 Task: Select blog as the website type.
Action: Mouse moved to (764, 76)
Screenshot: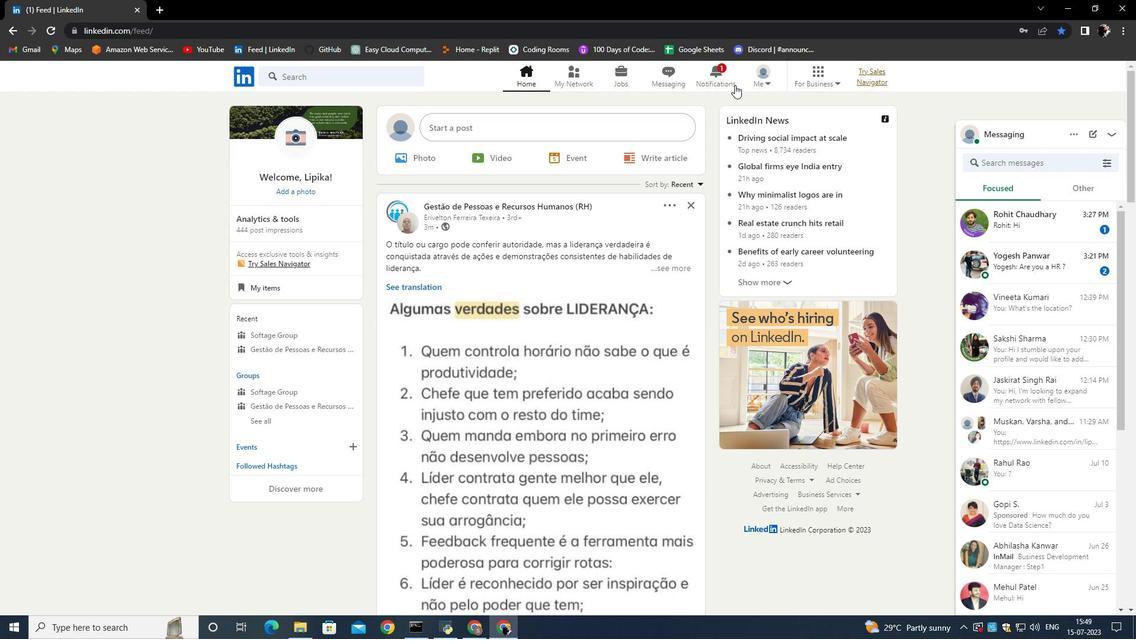 
Action: Mouse pressed left at (764, 76)
Screenshot: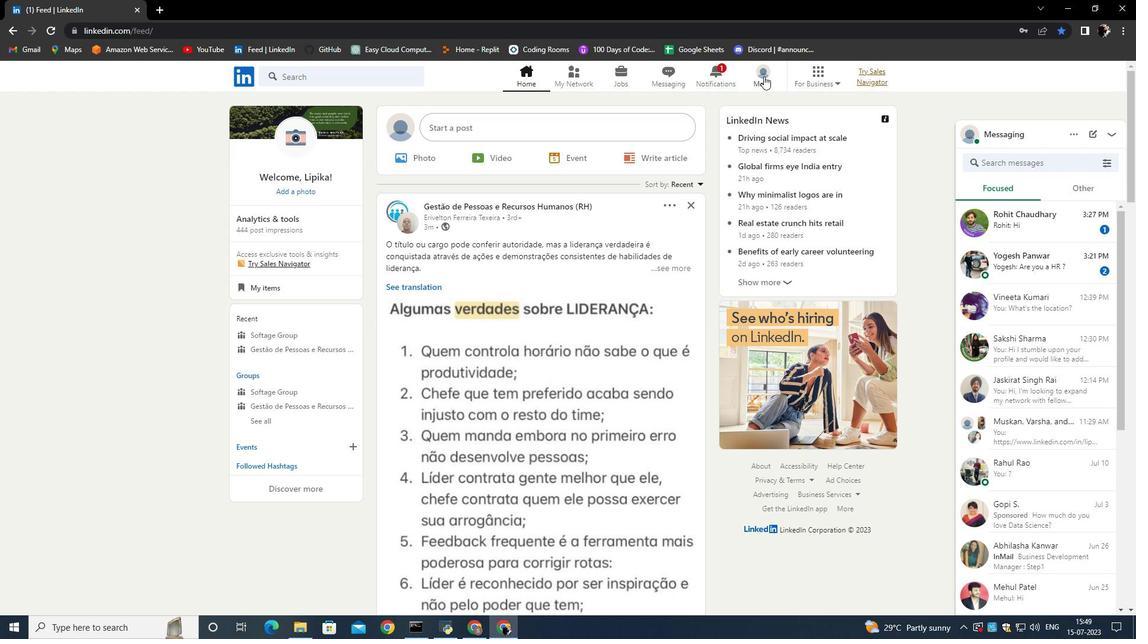 
Action: Mouse moved to (664, 128)
Screenshot: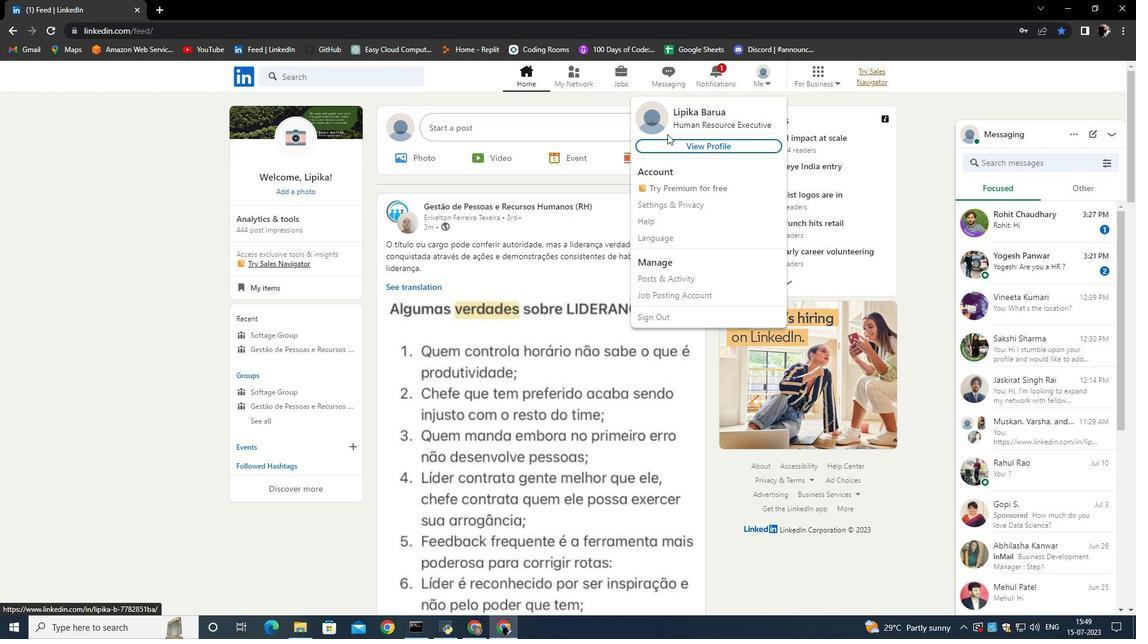 
Action: Mouse pressed left at (664, 128)
Screenshot: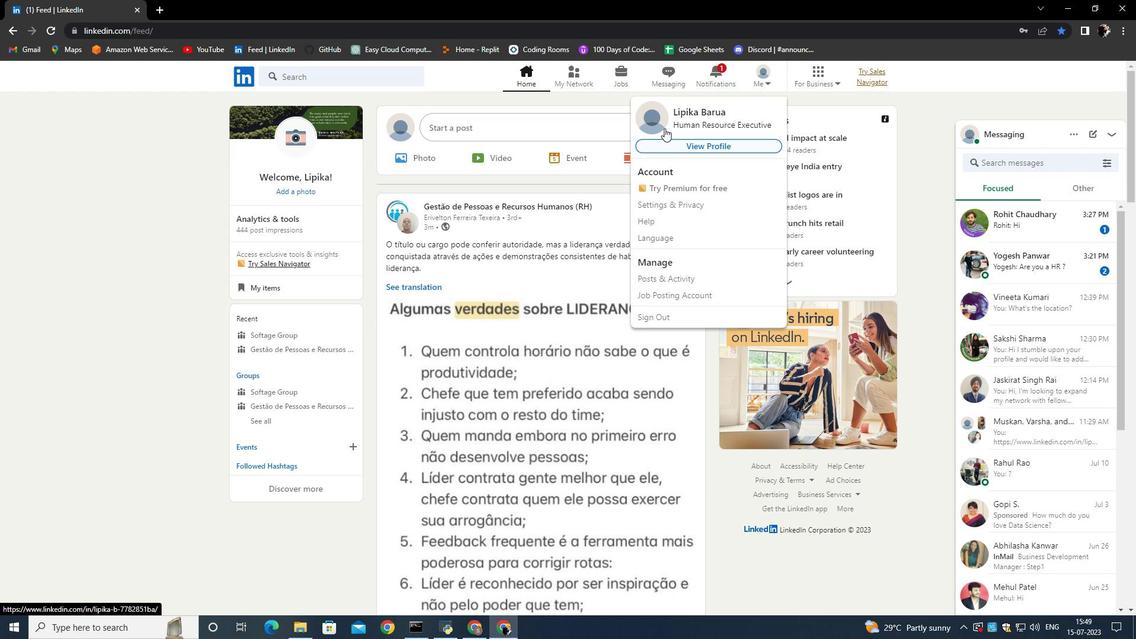 
Action: Mouse moved to (371, 383)
Screenshot: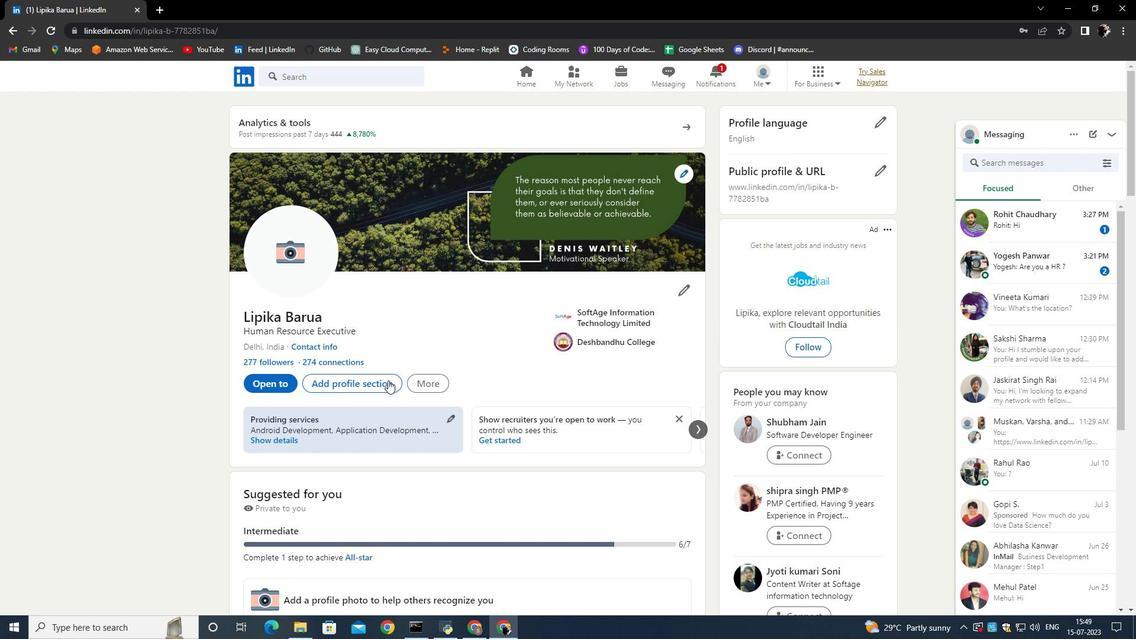 
Action: Mouse pressed left at (371, 383)
Screenshot: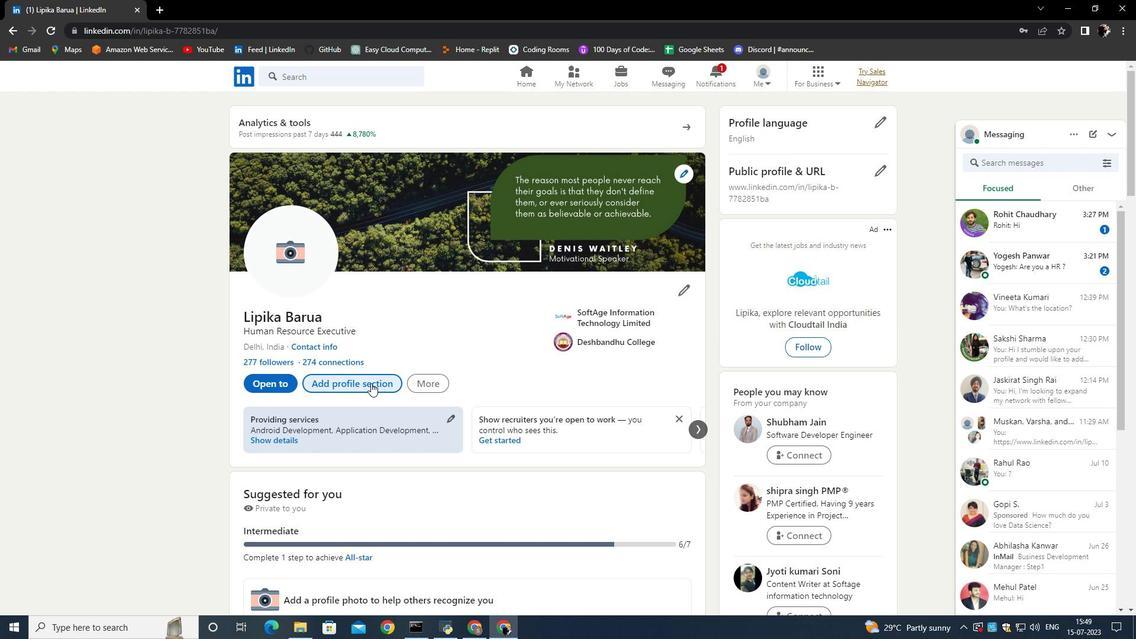 
Action: Mouse moved to (455, 352)
Screenshot: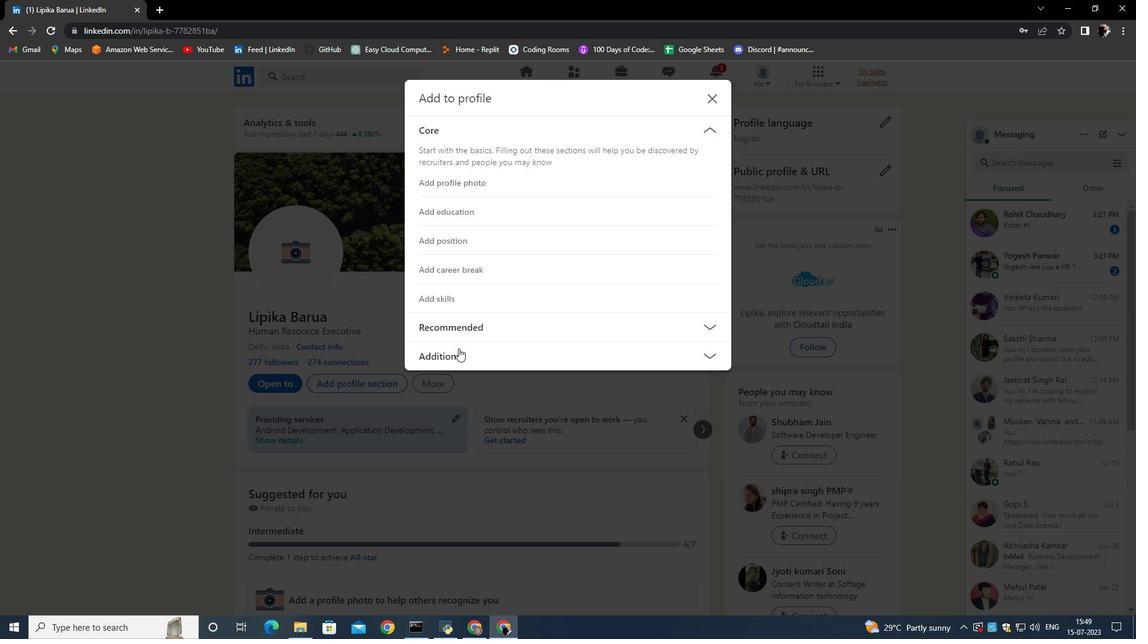 
Action: Mouse pressed left at (455, 352)
Screenshot: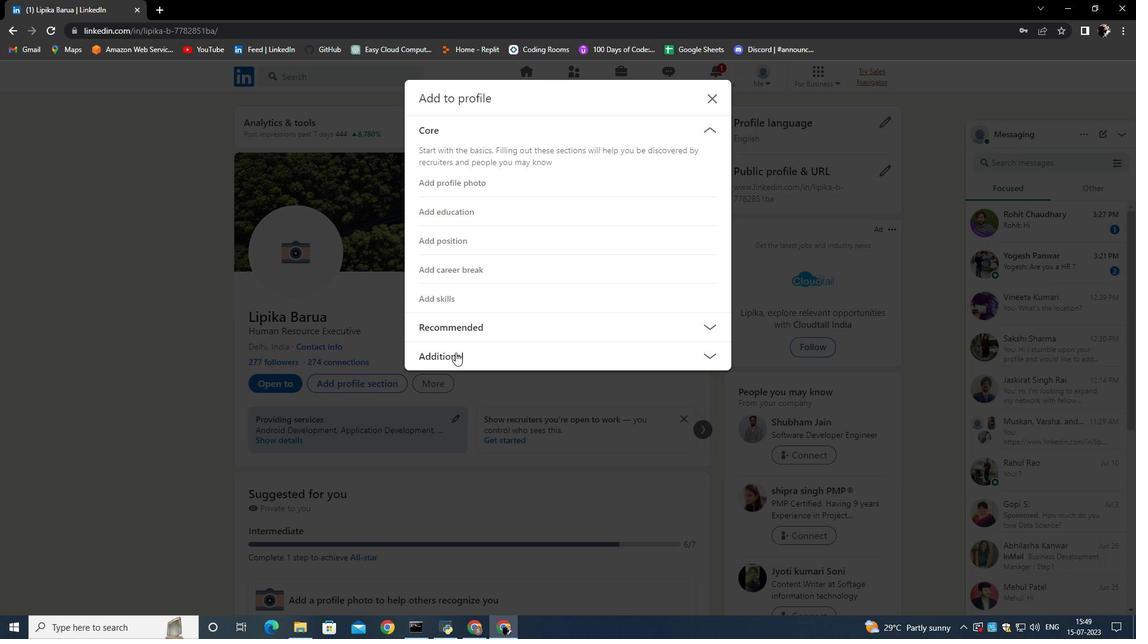 
Action: Mouse moved to (459, 474)
Screenshot: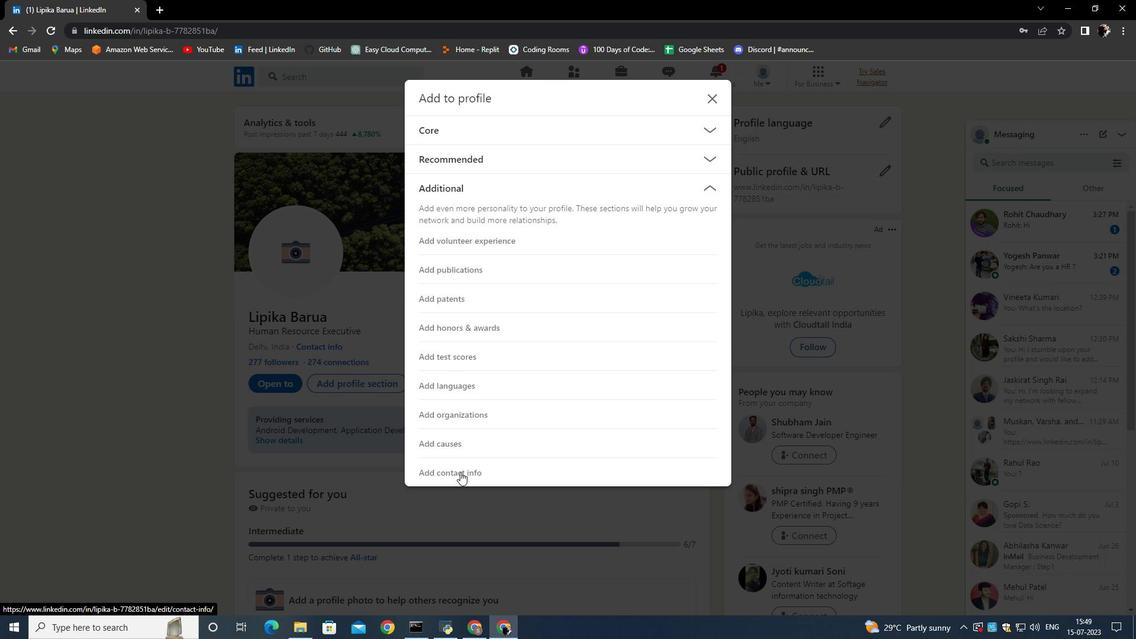 
Action: Mouse pressed left at (459, 474)
Screenshot: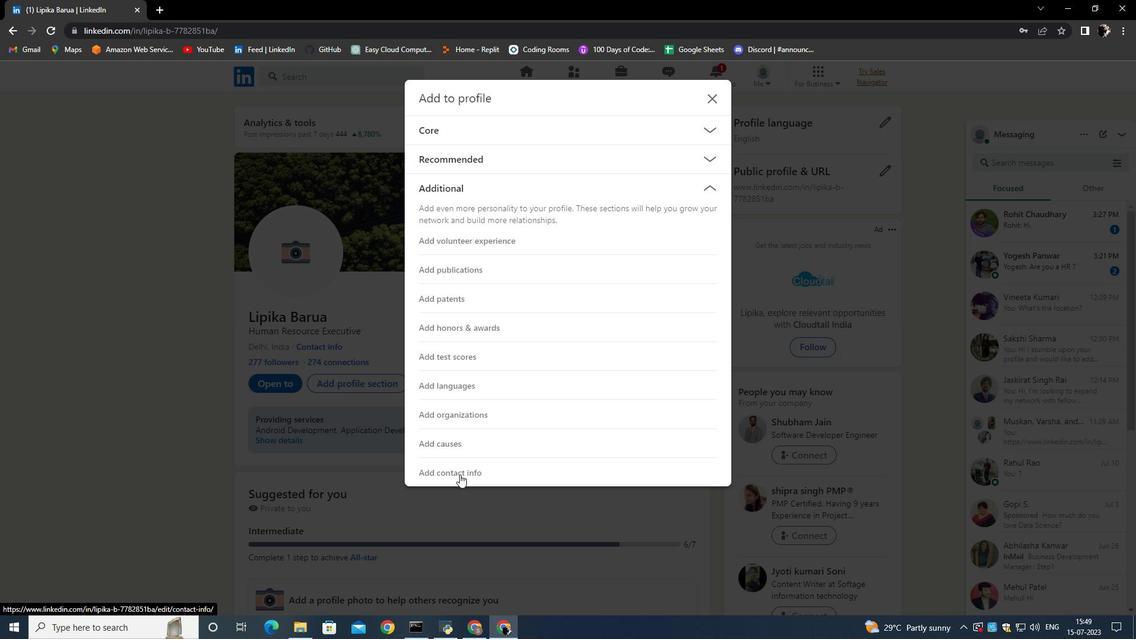 
Action: Mouse moved to (416, 402)
Screenshot: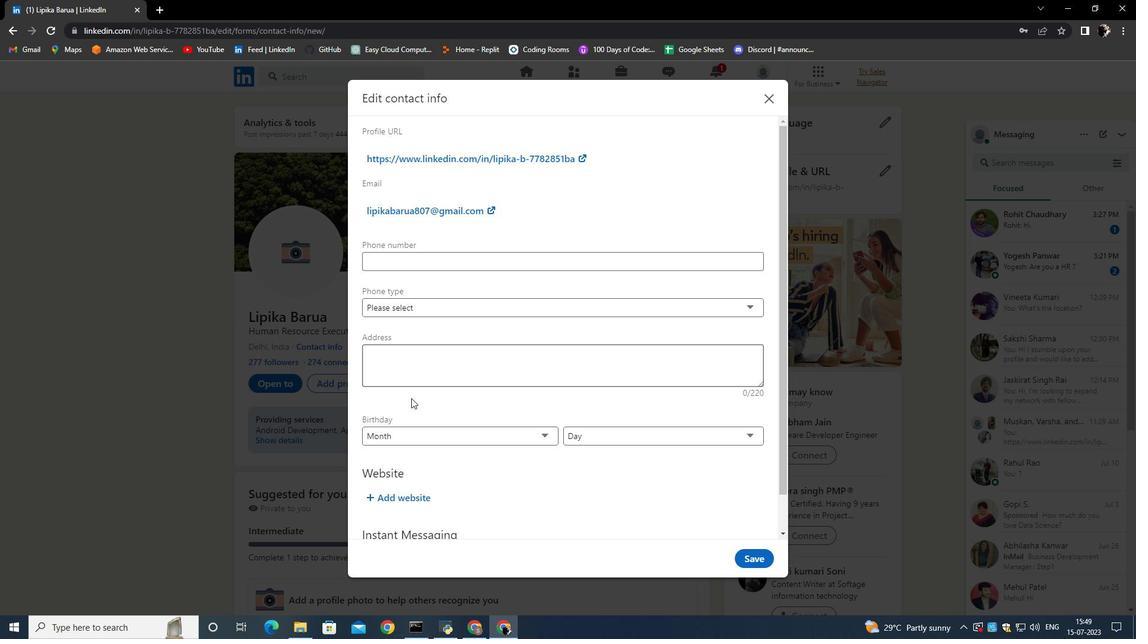 
Action: Mouse scrolled (416, 401) with delta (0, 0)
Screenshot: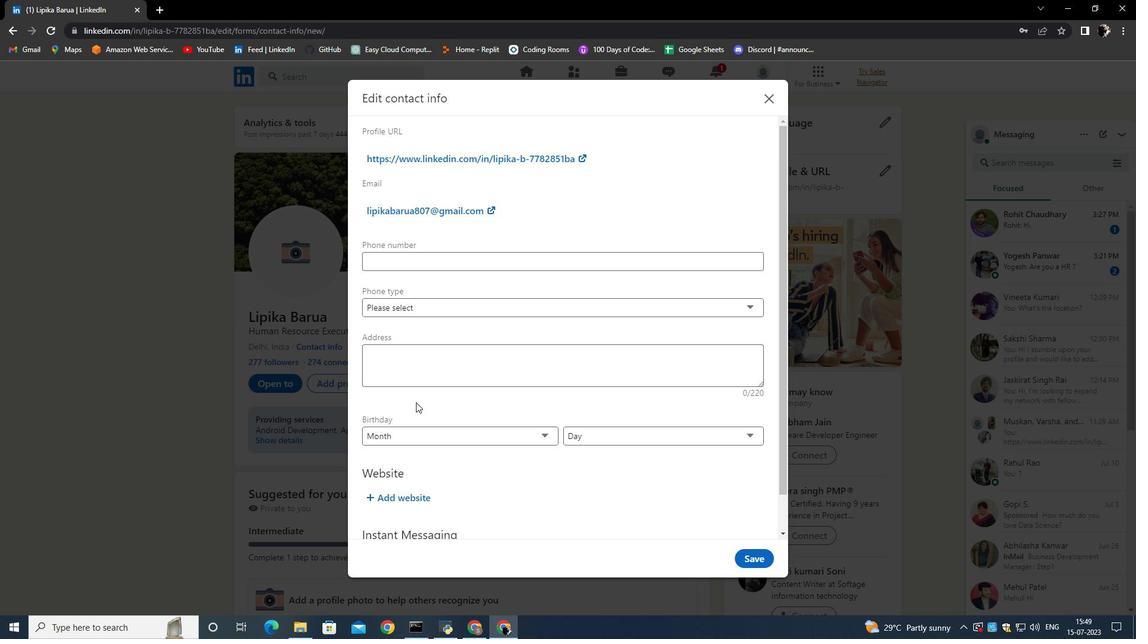 
Action: Mouse scrolled (416, 401) with delta (0, 0)
Screenshot: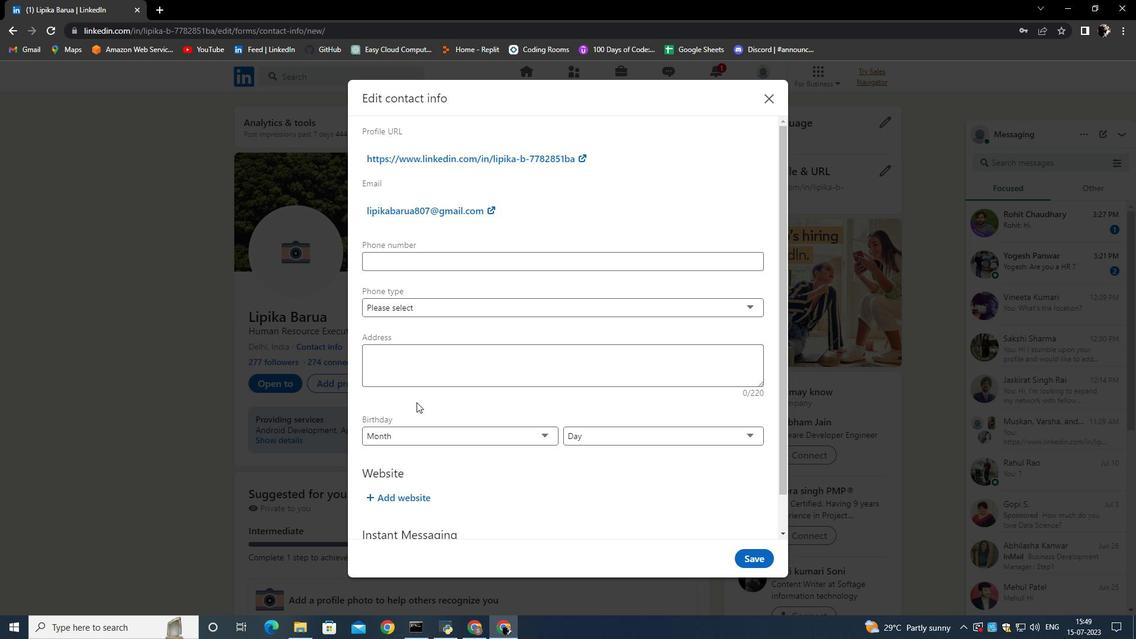 
Action: Mouse scrolled (416, 401) with delta (0, 0)
Screenshot: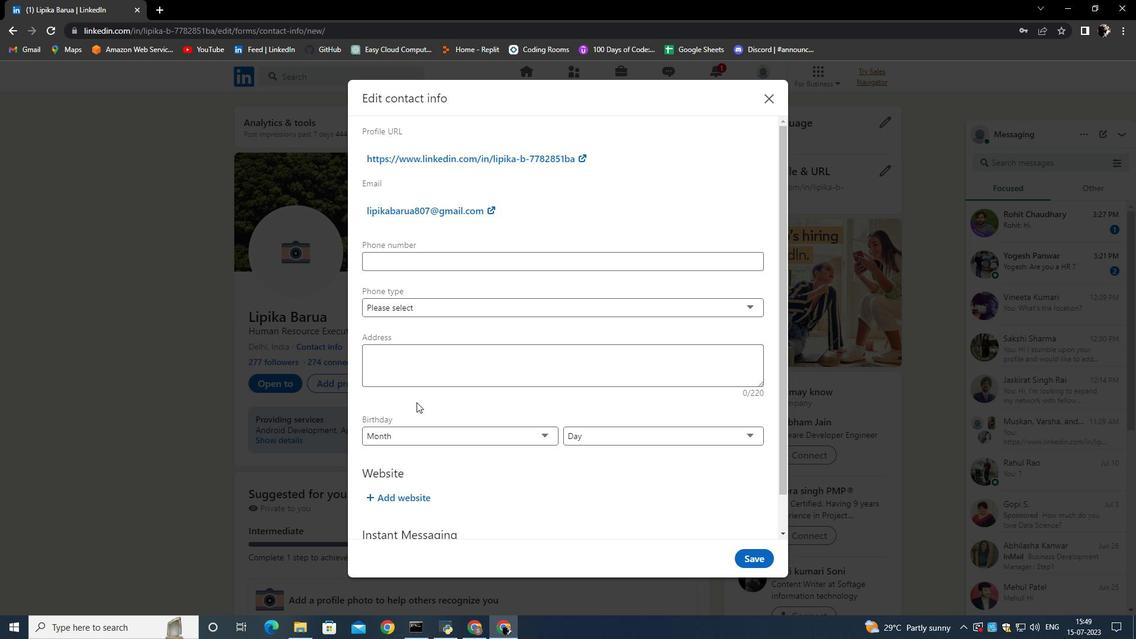 
Action: Mouse moved to (414, 449)
Screenshot: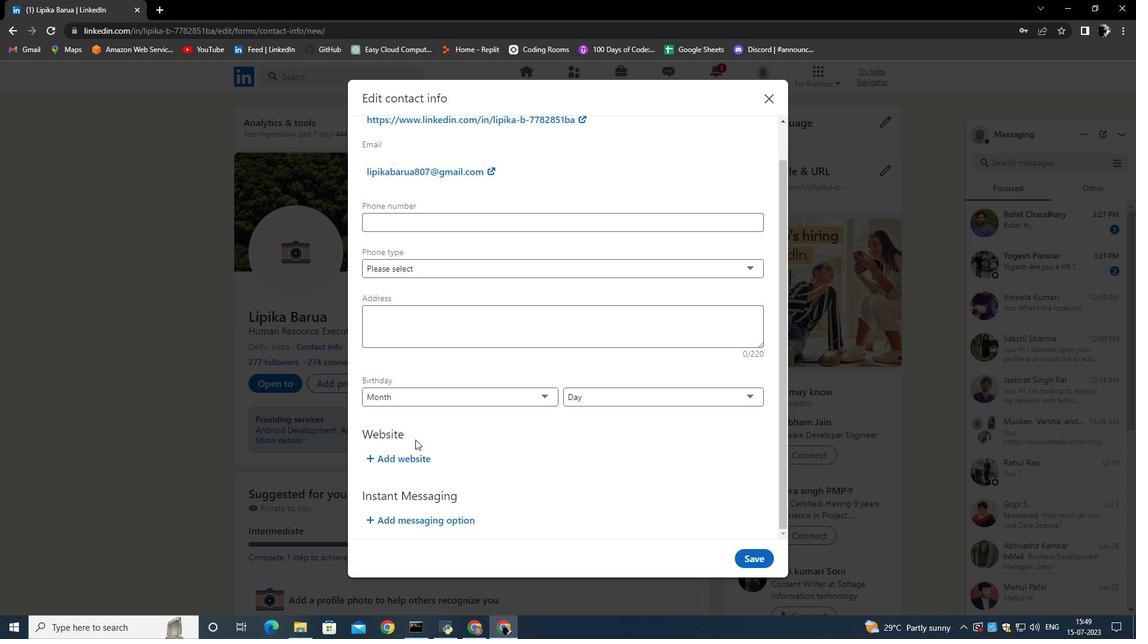 
Action: Mouse pressed left at (414, 449)
Screenshot: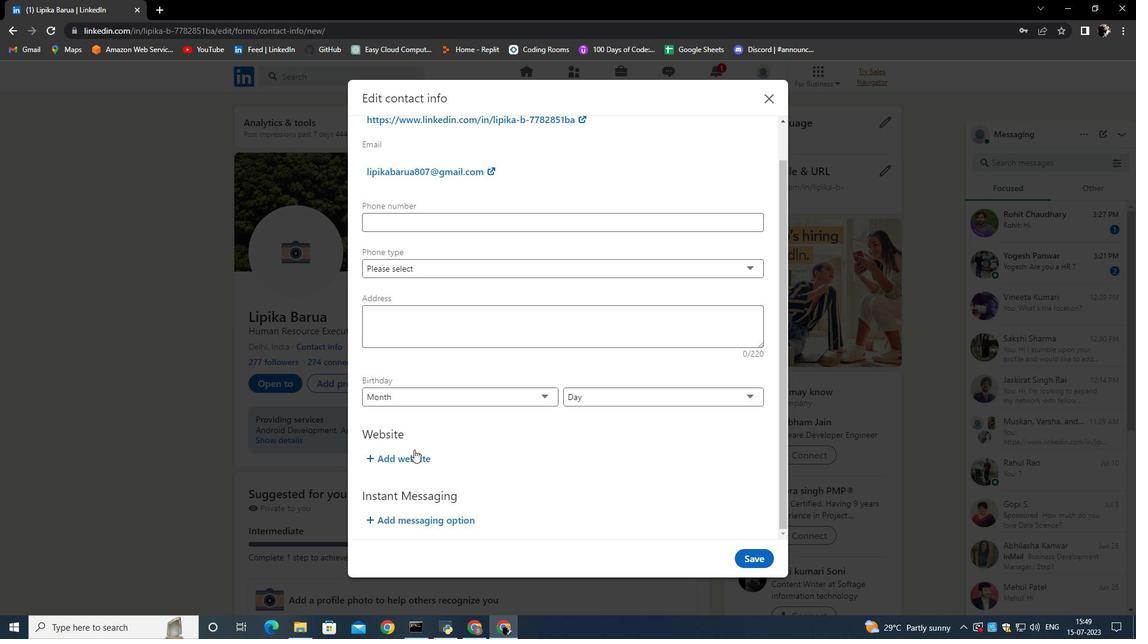 
Action: Mouse moved to (442, 426)
Screenshot: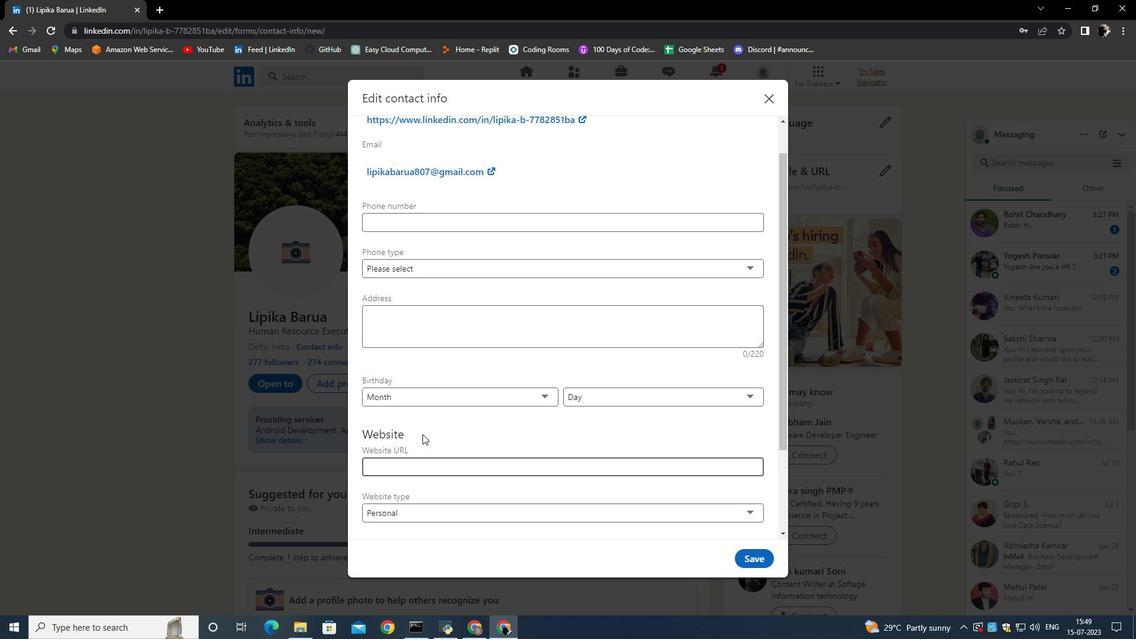 
Action: Mouse scrolled (442, 425) with delta (0, 0)
Screenshot: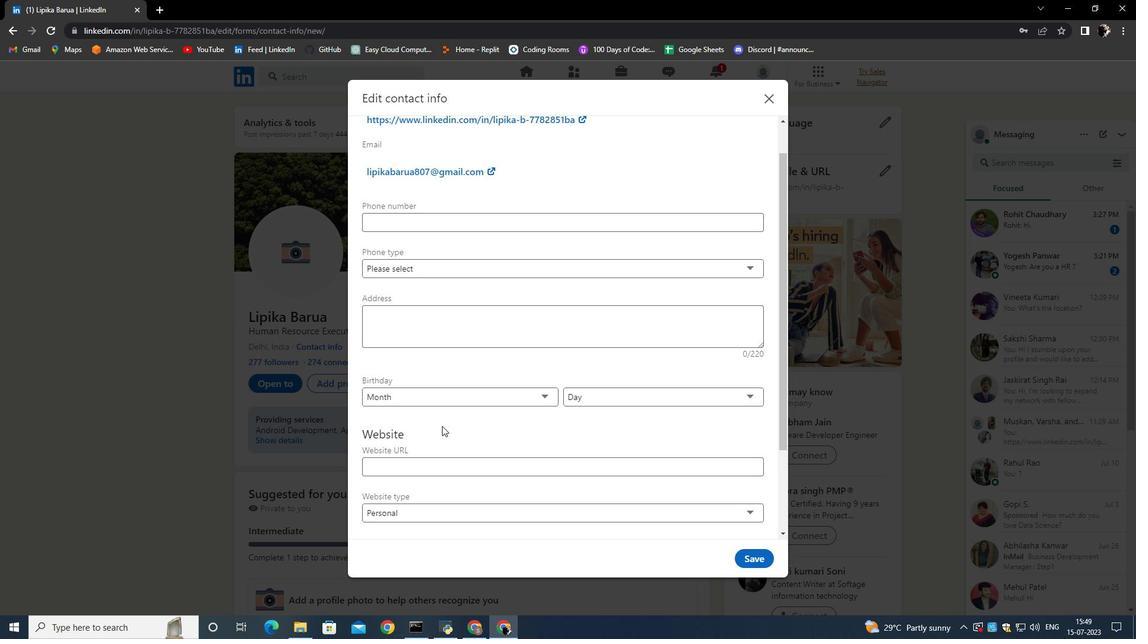 
Action: Mouse scrolled (442, 425) with delta (0, 0)
Screenshot: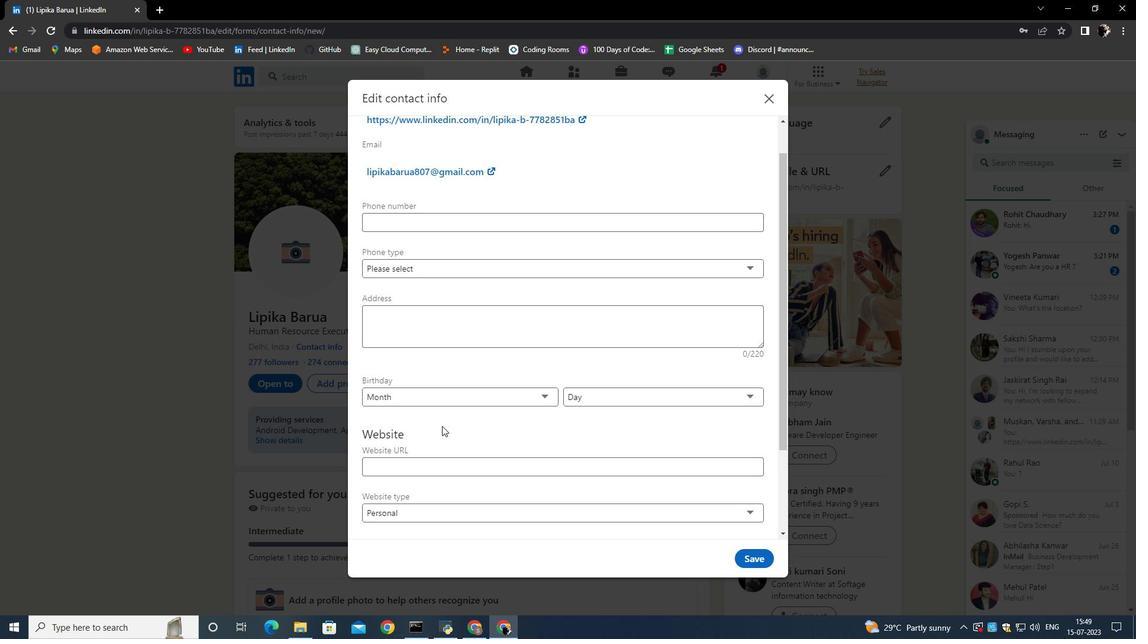 
Action: Mouse scrolled (442, 425) with delta (0, 0)
Screenshot: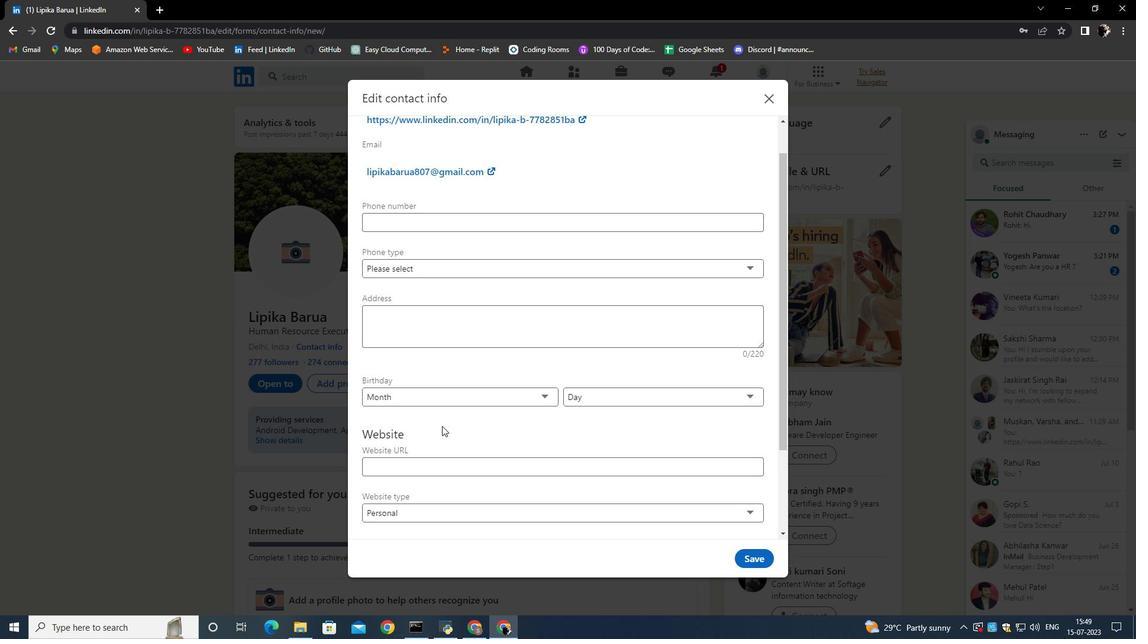 
Action: Mouse moved to (429, 405)
Screenshot: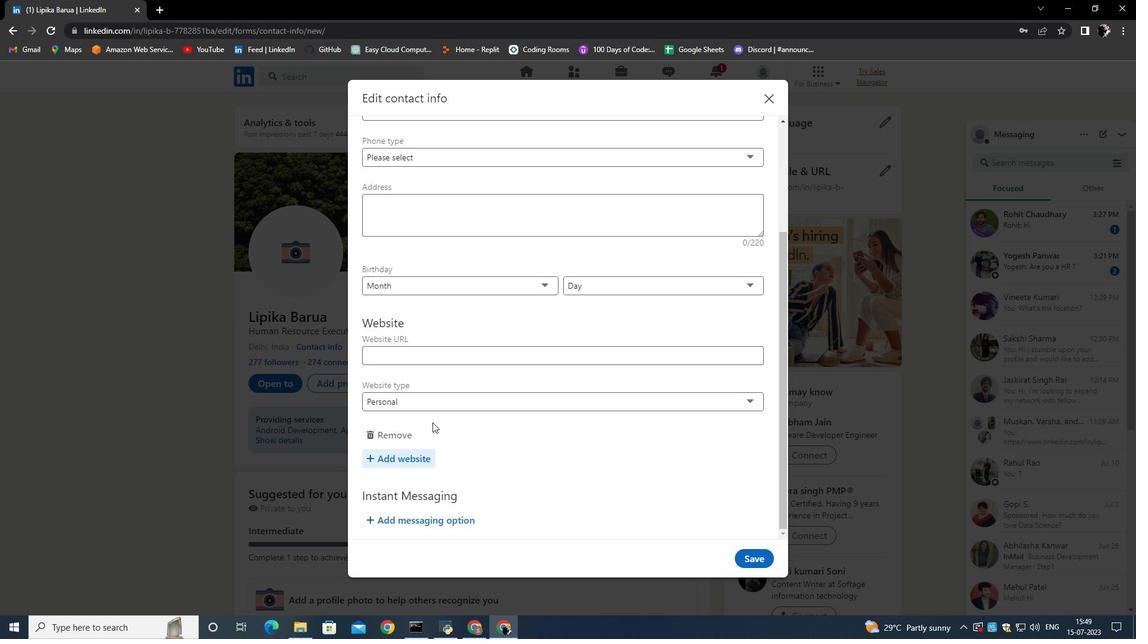 
Action: Mouse pressed left at (429, 405)
Screenshot: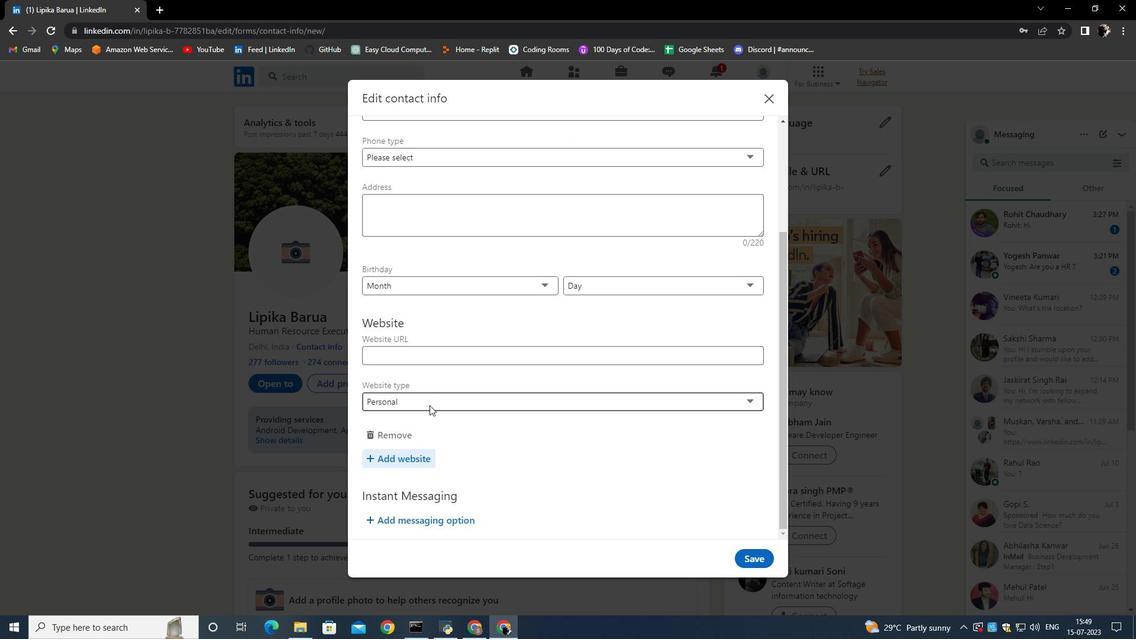 
Action: Mouse moved to (410, 438)
Screenshot: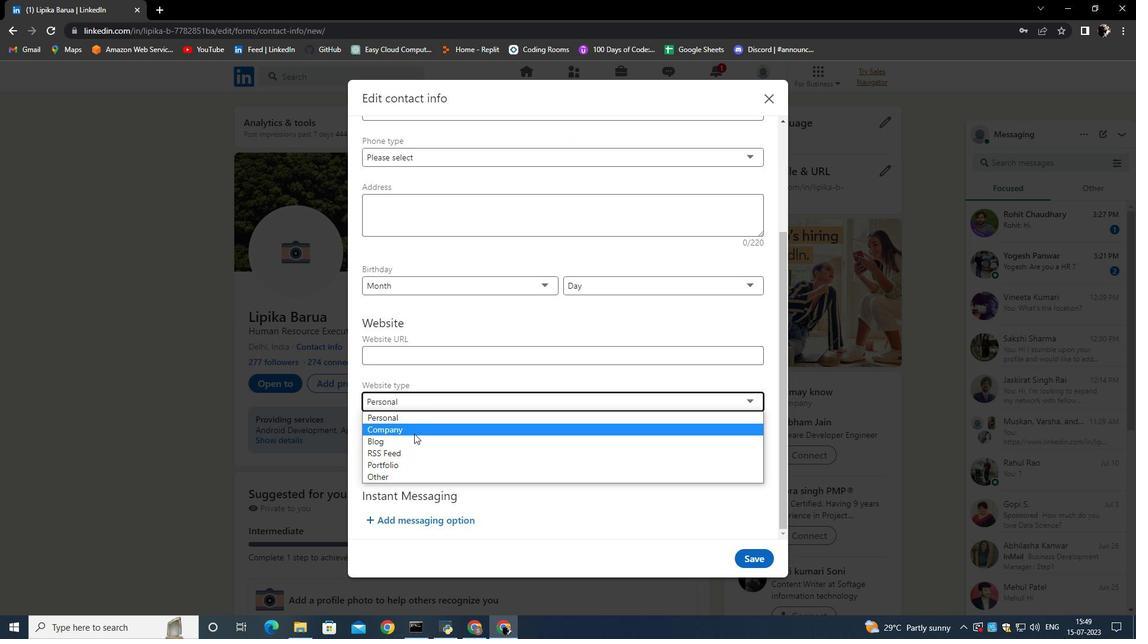 
Action: Mouse pressed left at (410, 438)
Screenshot: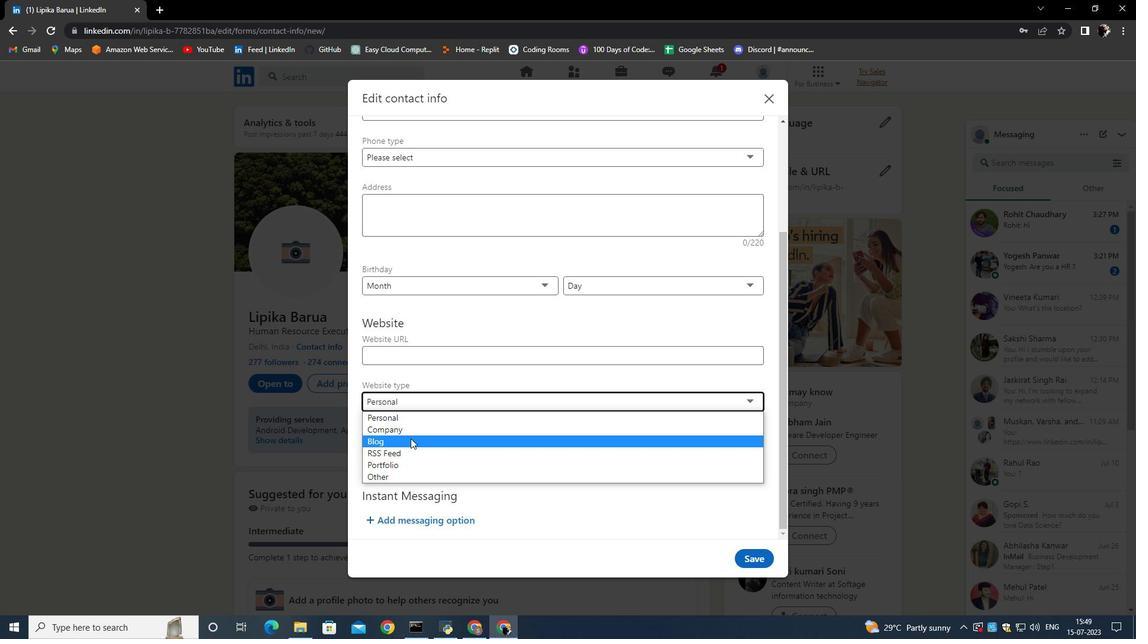 
Action: Mouse moved to (482, 438)
Screenshot: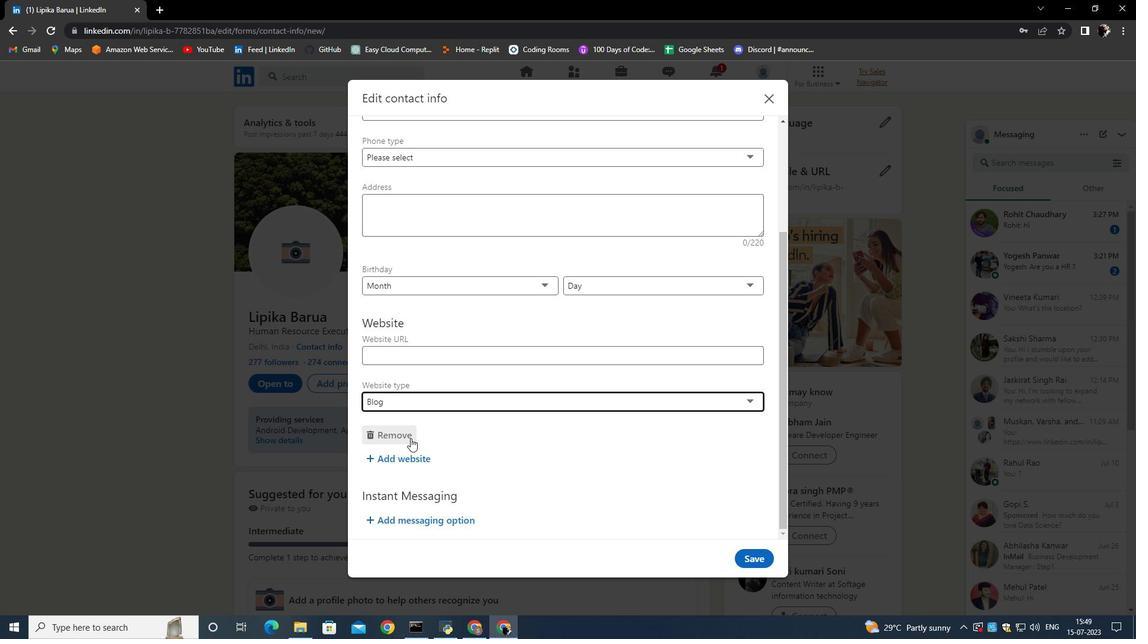 
